 Task: Create ChildIssue0058 as Child Issue of Issue Issue0029 in Backlog  in Scrum Project Project0006 in Jira
Action: Mouse moved to (414, 454)
Screenshot: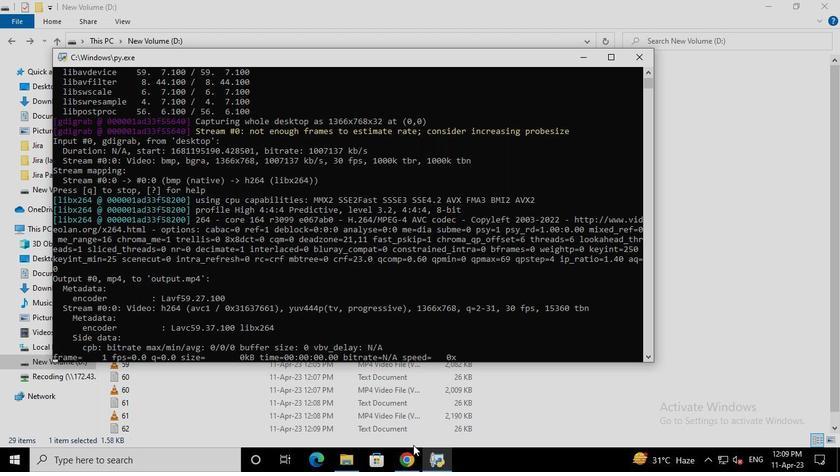 
Action: Mouse pressed left at (414, 454)
Screenshot: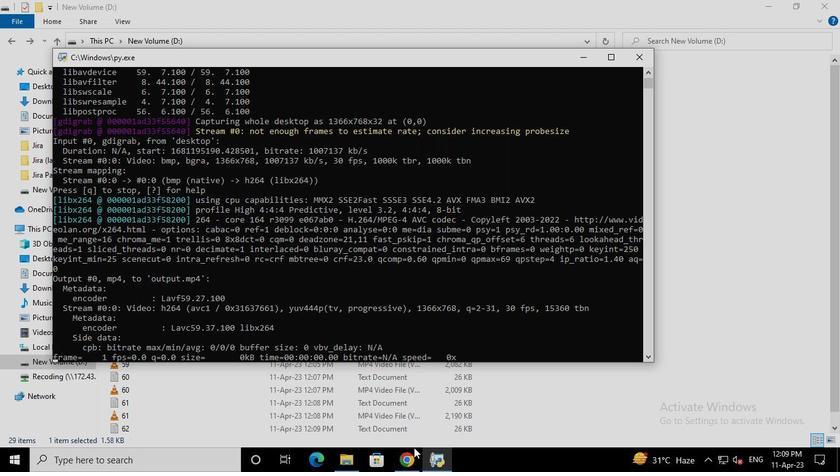 
Action: Mouse moved to (91, 189)
Screenshot: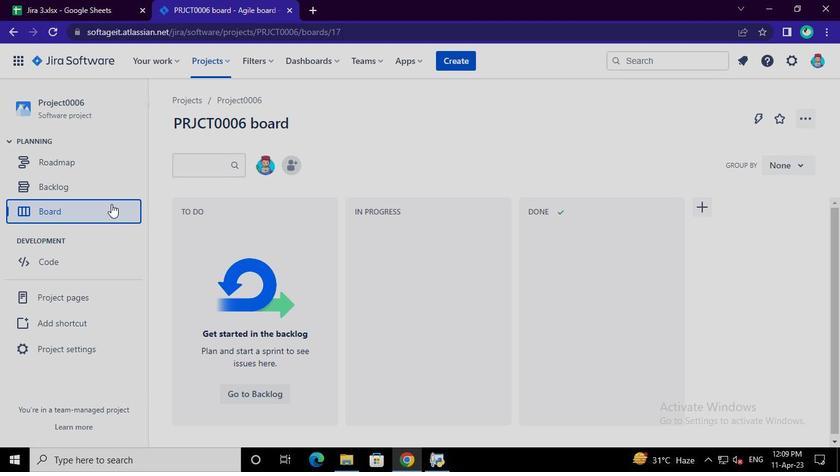 
Action: Mouse pressed left at (91, 189)
Screenshot: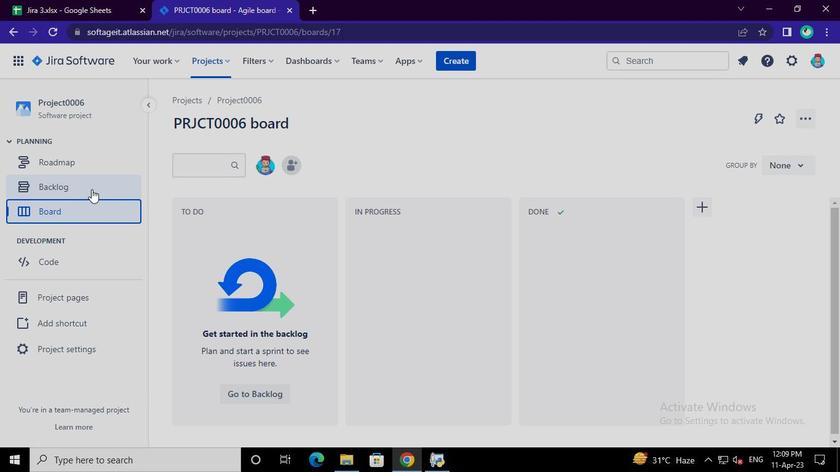 
Action: Mouse moved to (293, 357)
Screenshot: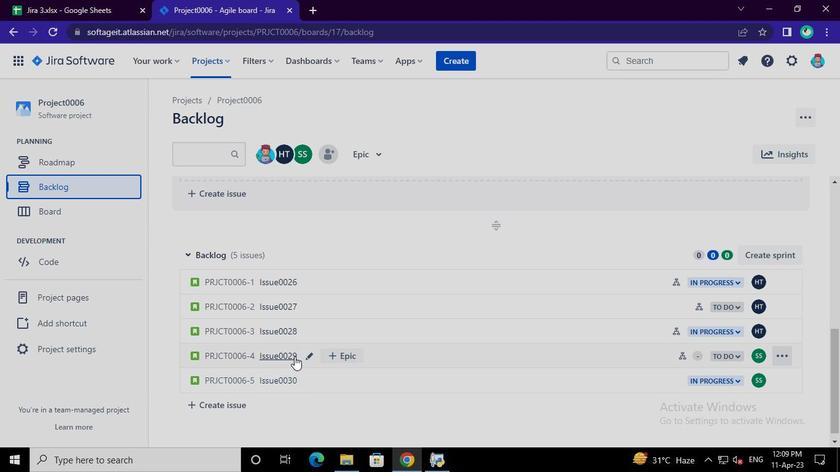
Action: Mouse pressed left at (293, 357)
Screenshot: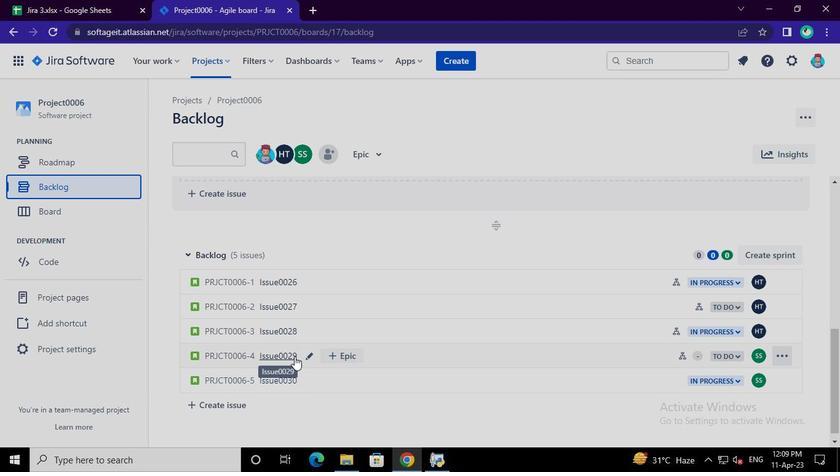 
Action: Mouse moved to (622, 248)
Screenshot: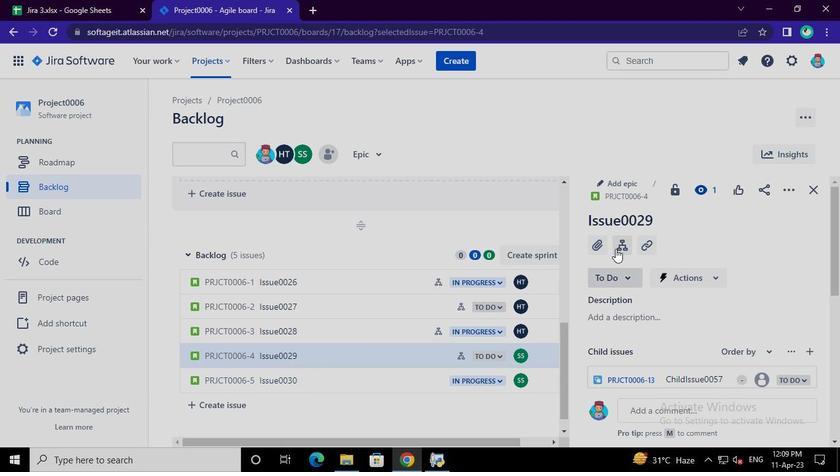 
Action: Mouse pressed left at (622, 248)
Screenshot: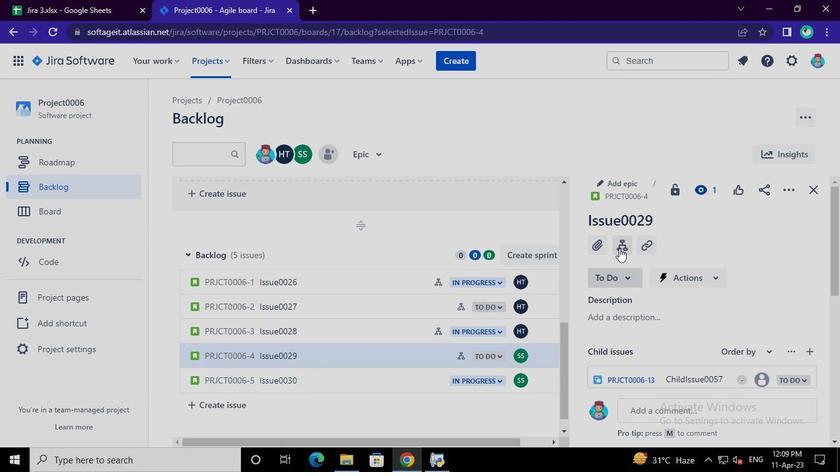 
Action: Mouse moved to (640, 302)
Screenshot: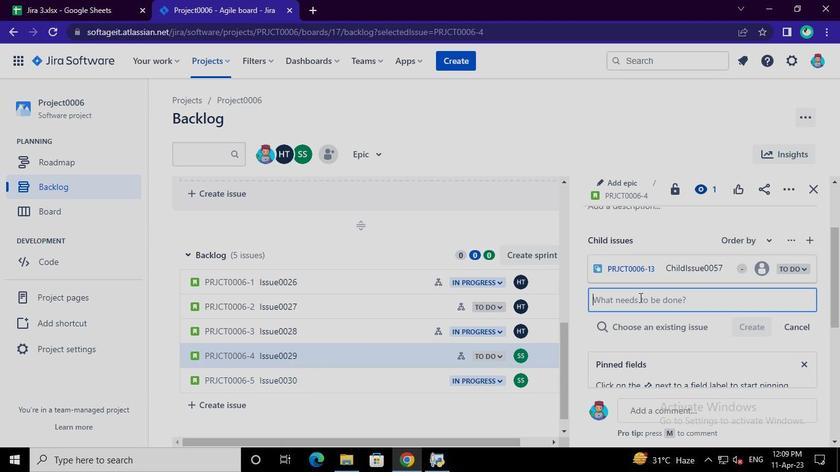 
Action: Mouse pressed left at (640, 302)
Screenshot: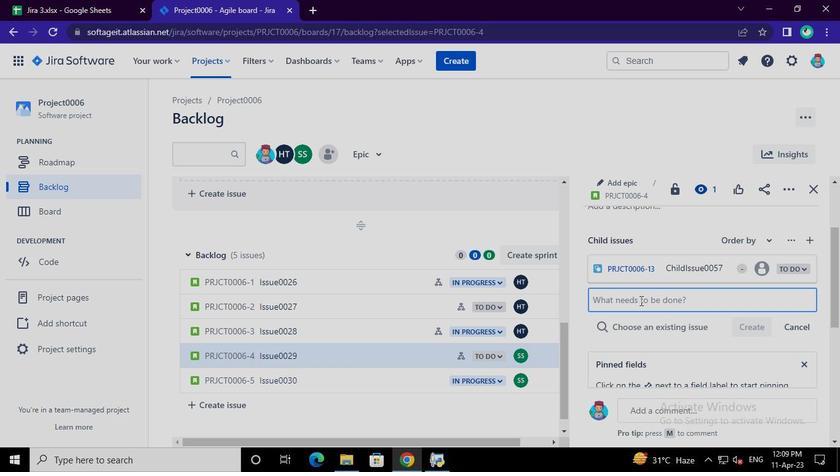 
Action: Mouse moved to (652, 295)
Screenshot: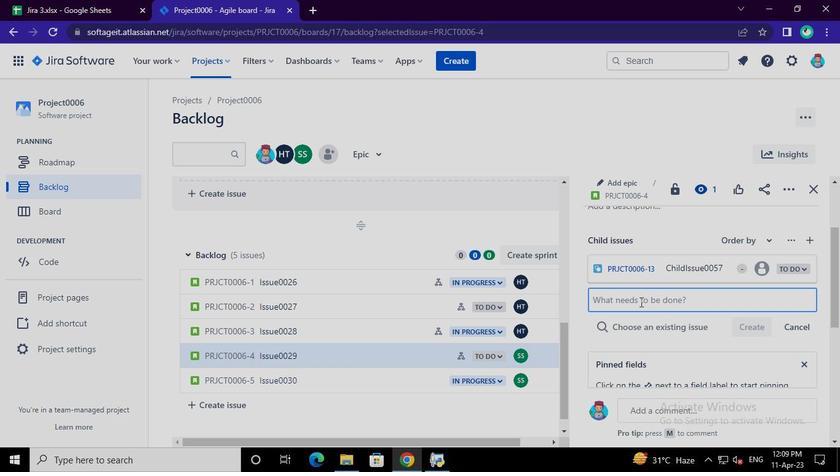 
Action: Keyboard Key.shift
Screenshot: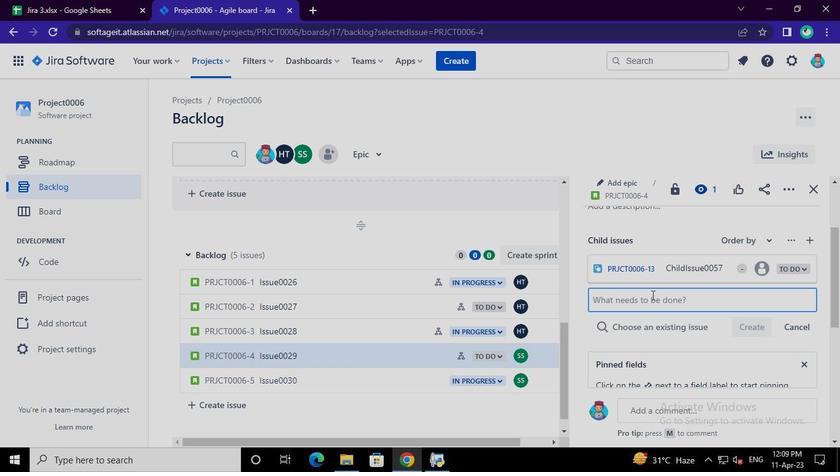 
Action: Keyboard C
Screenshot: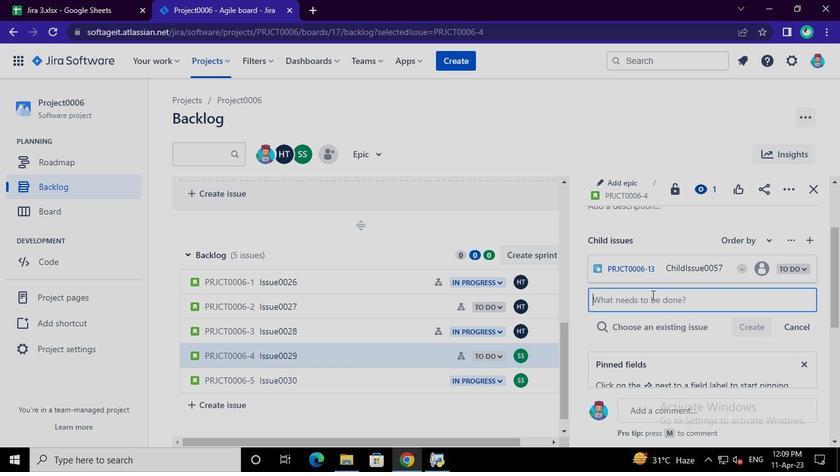 
Action: Mouse moved to (653, 294)
Screenshot: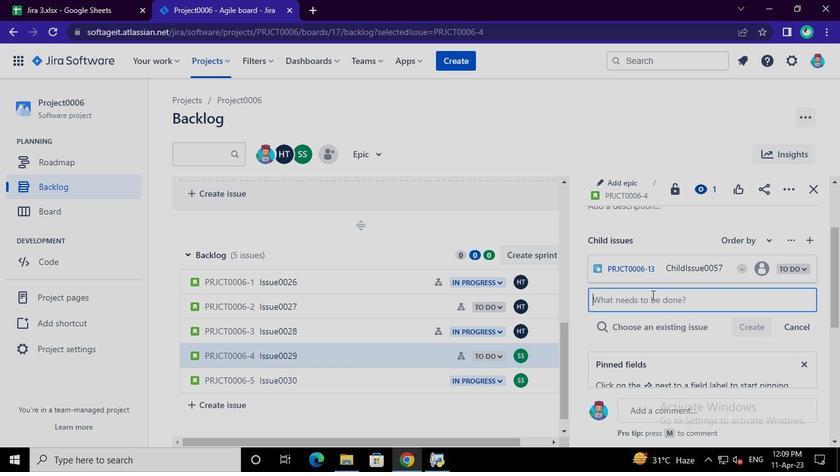 
Action: Keyboard h
Screenshot: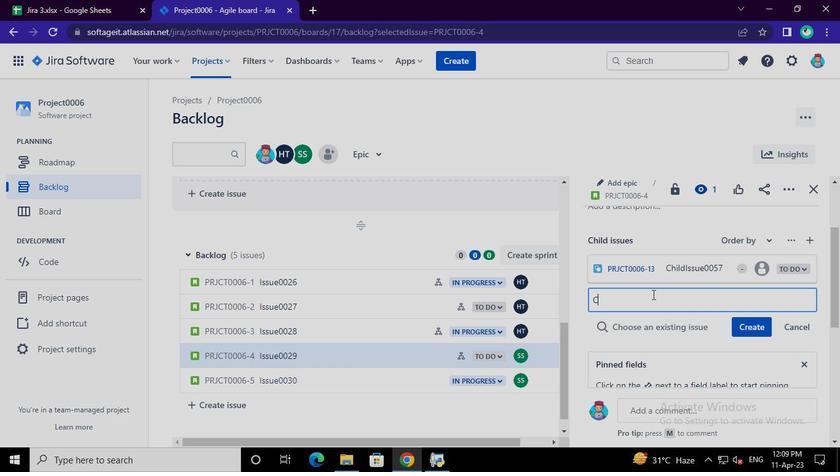 
Action: Keyboard i
Screenshot: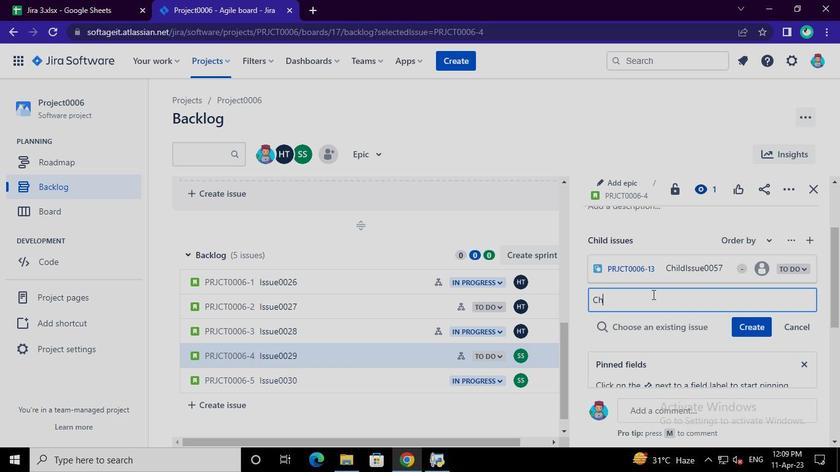 
Action: Keyboard l
Screenshot: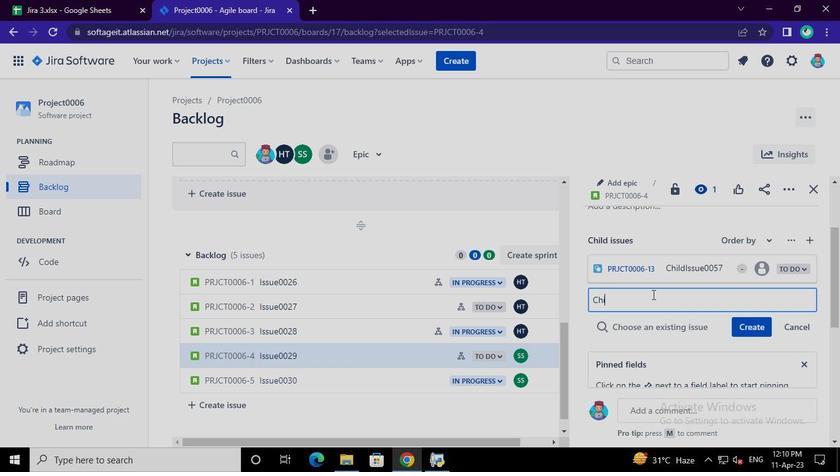 
Action: Keyboard d
Screenshot: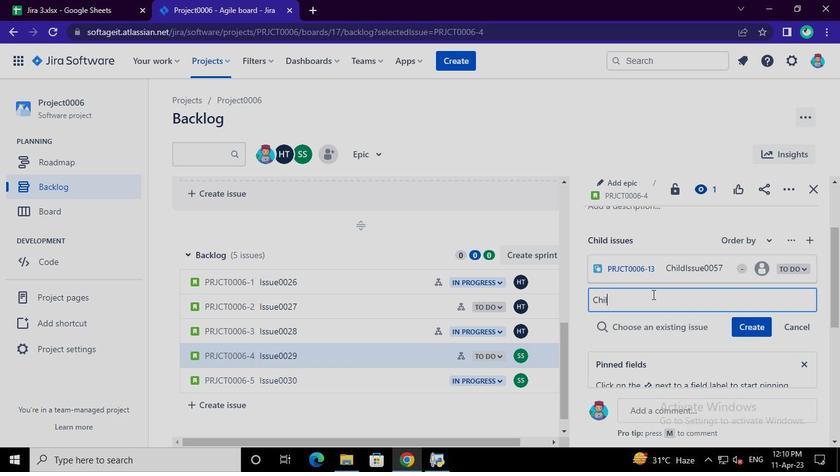 
Action: Keyboard Key.shift
Screenshot: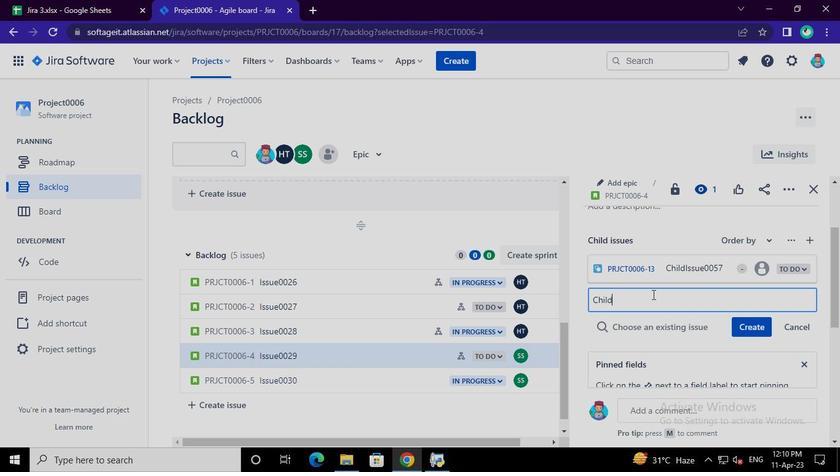 
Action: Keyboard I
Screenshot: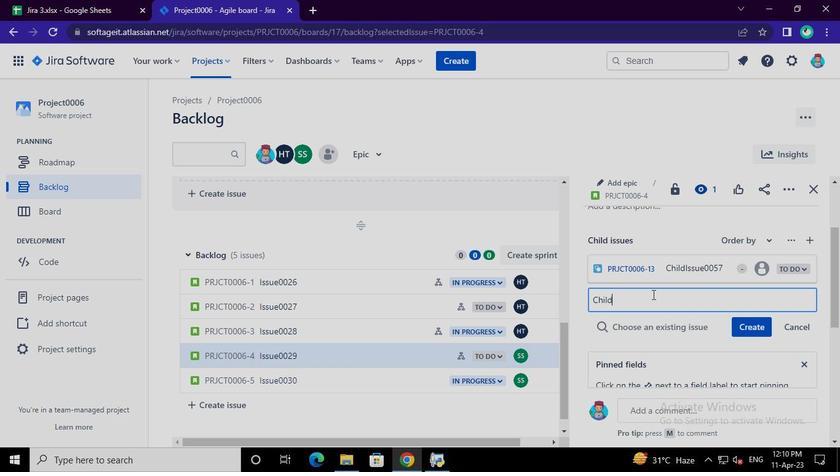 
Action: Keyboard s
Screenshot: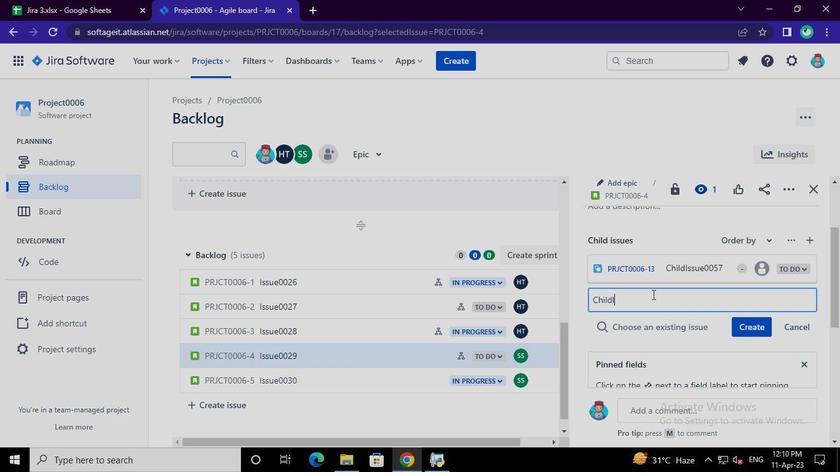 
Action: Keyboard s
Screenshot: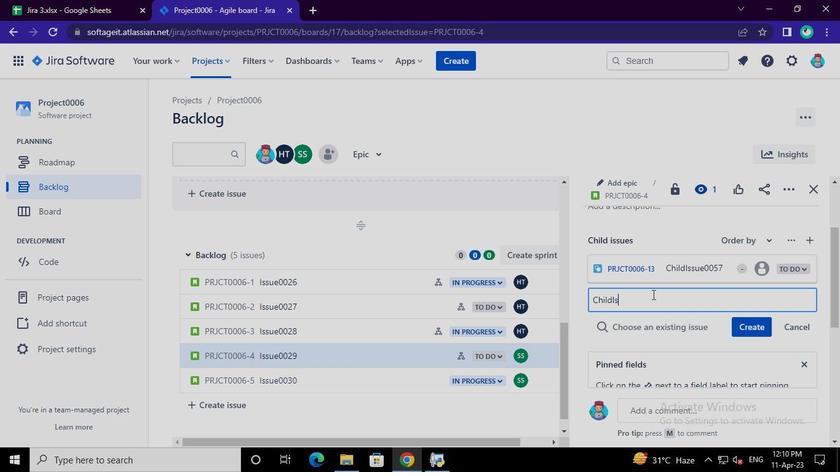 
Action: Keyboard u
Screenshot: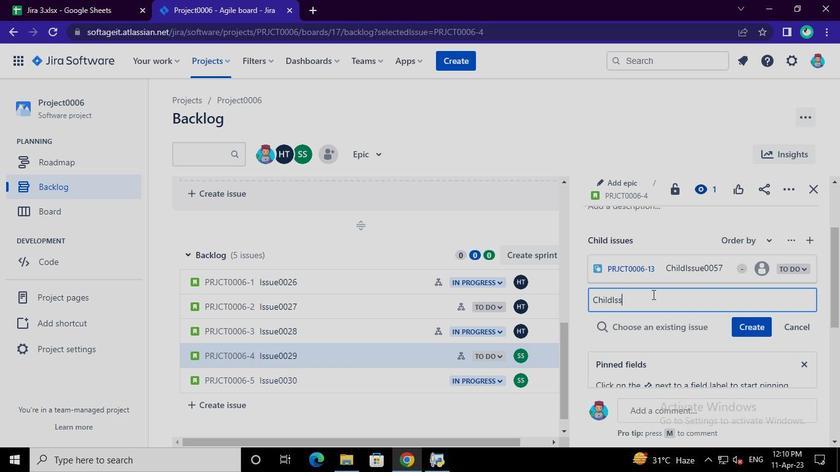 
Action: Keyboard e
Screenshot: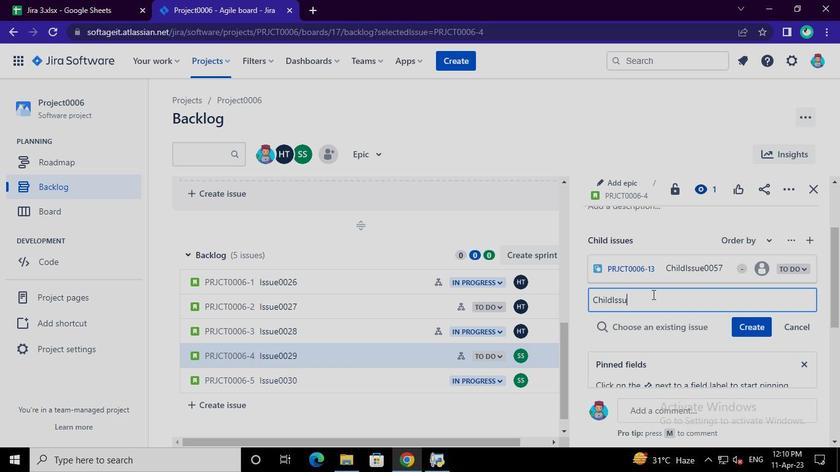 
Action: Keyboard <96>
Screenshot: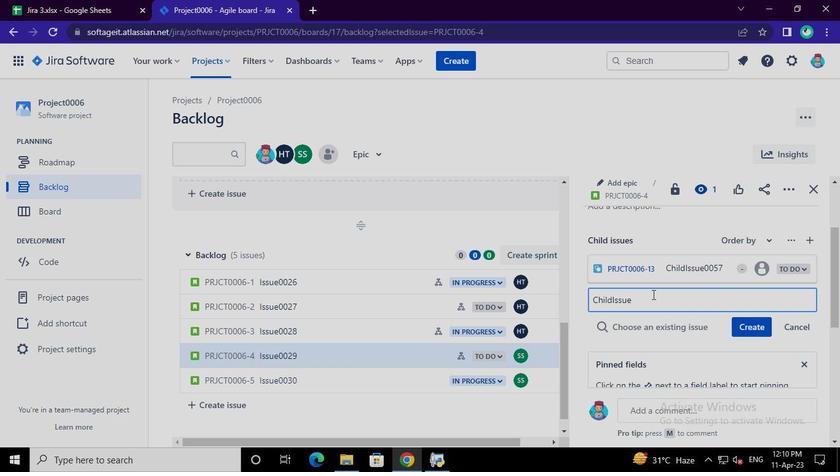 
Action: Keyboard <96>
Screenshot: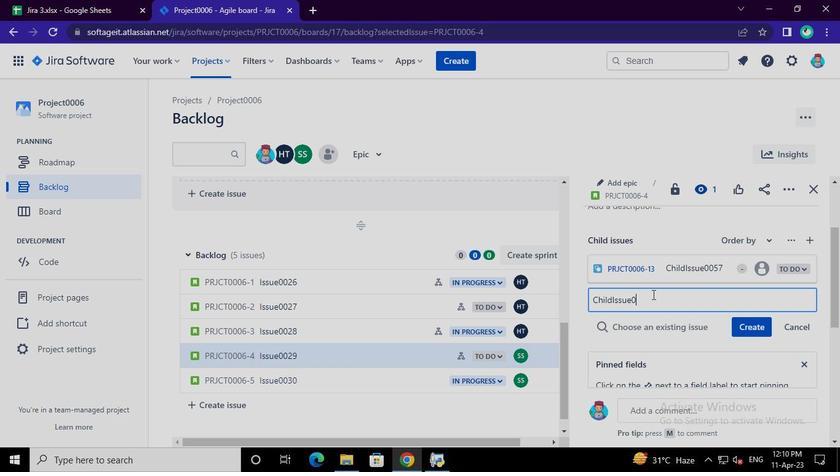 
Action: Keyboard <101>
Screenshot: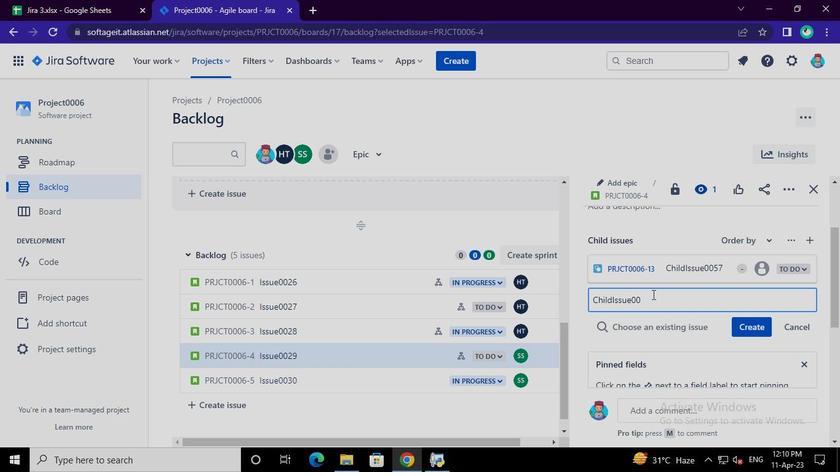 
Action: Keyboard <104>
Screenshot: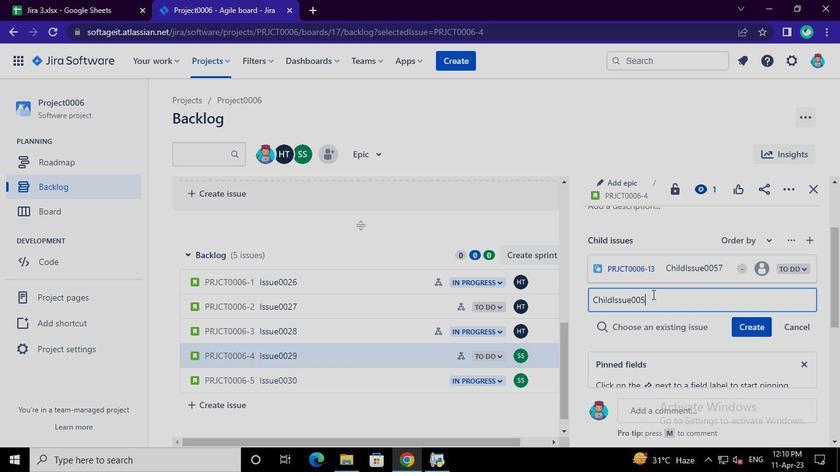 
Action: Mouse moved to (744, 326)
Screenshot: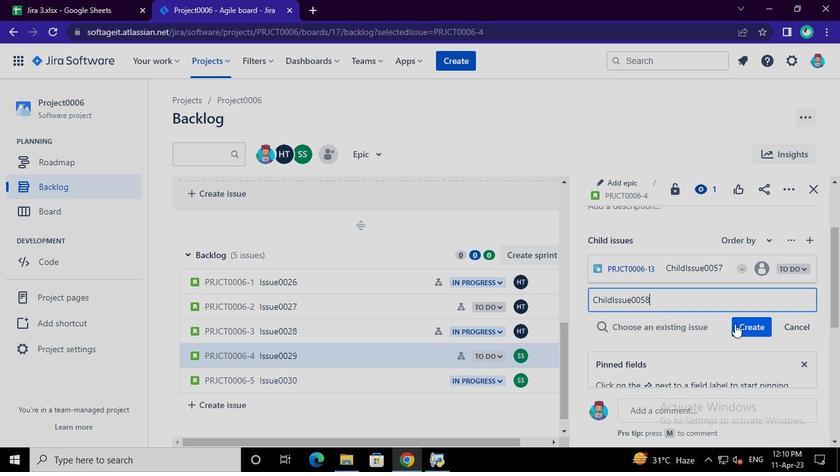 
Action: Mouse pressed left at (744, 326)
Screenshot: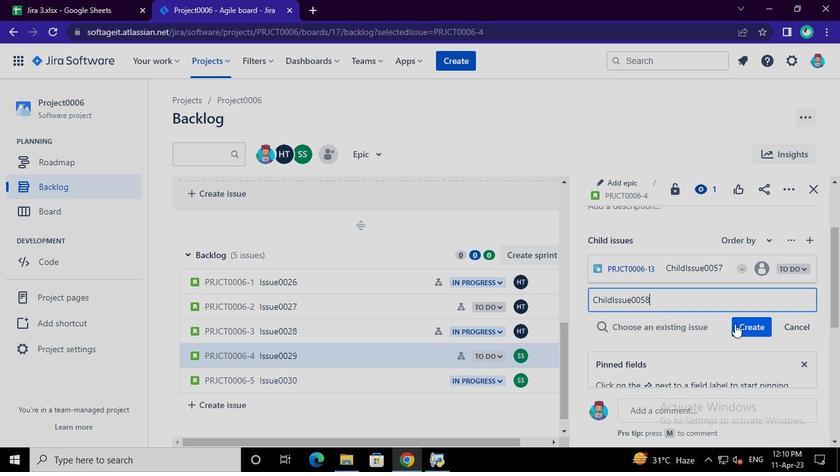 
Action: Mouse moved to (433, 458)
Screenshot: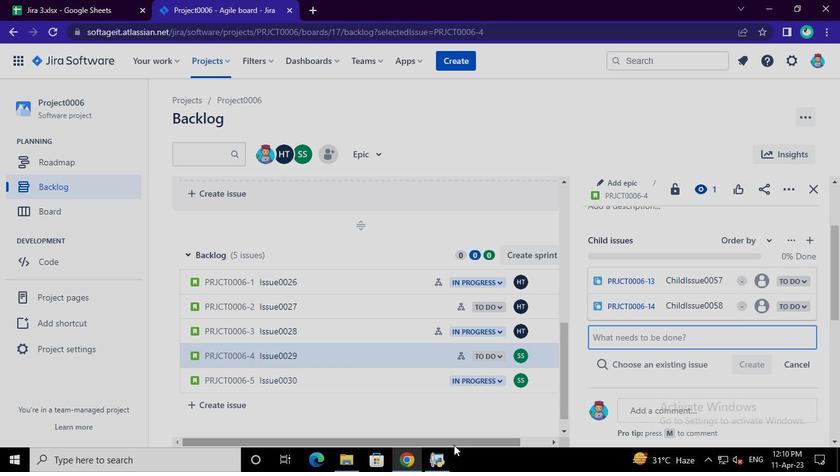 
Action: Mouse pressed left at (433, 458)
Screenshot: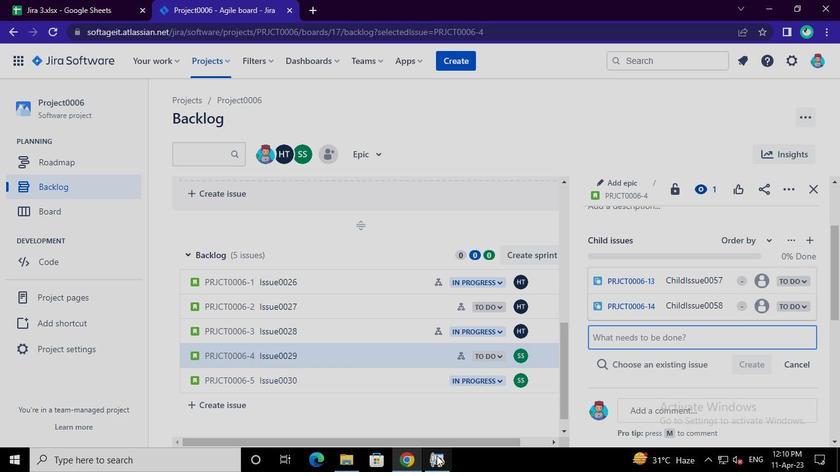 
Action: Mouse moved to (651, 59)
Screenshot: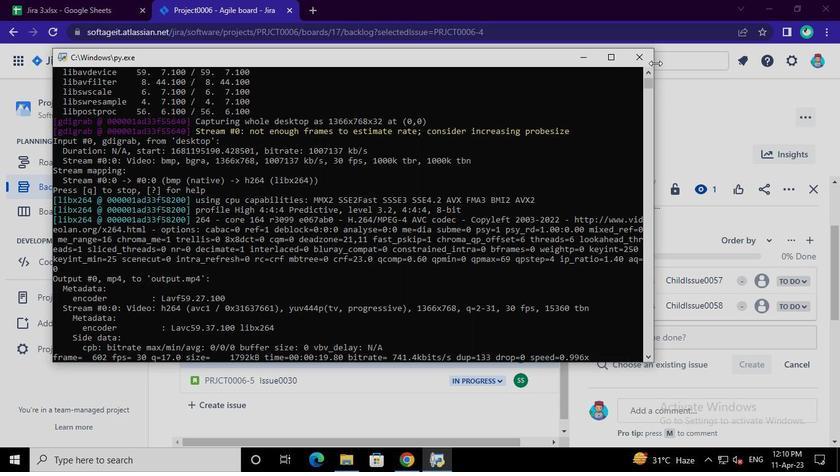 
Action: Mouse pressed left at (651, 59)
Screenshot: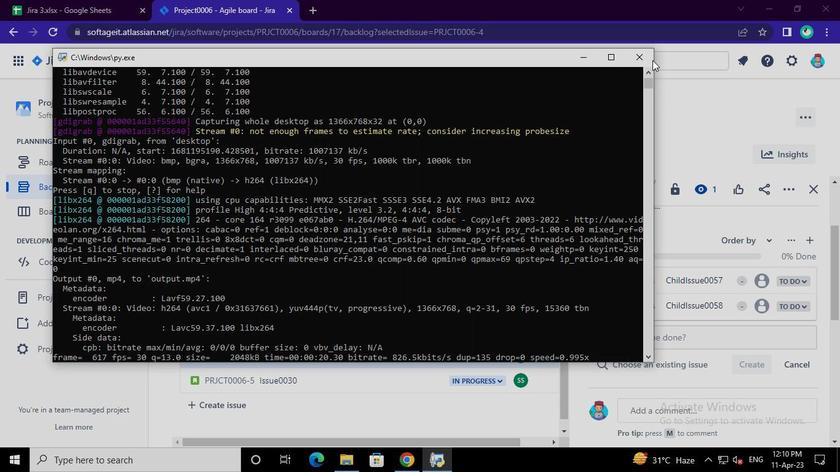 
